 Task: Add the task  Create a data backup and recovery plan for a company's IT infrastructure to the section Agile Achievers in the project AdvantEdge and add a Due Date to the respective task as 2024/02/09
Action: Mouse moved to (41, 281)
Screenshot: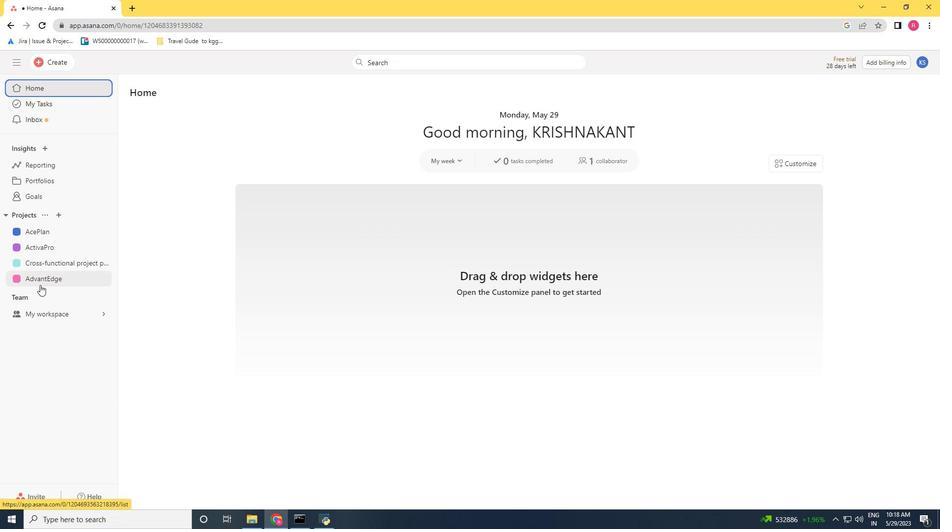 
Action: Mouse pressed left at (41, 281)
Screenshot: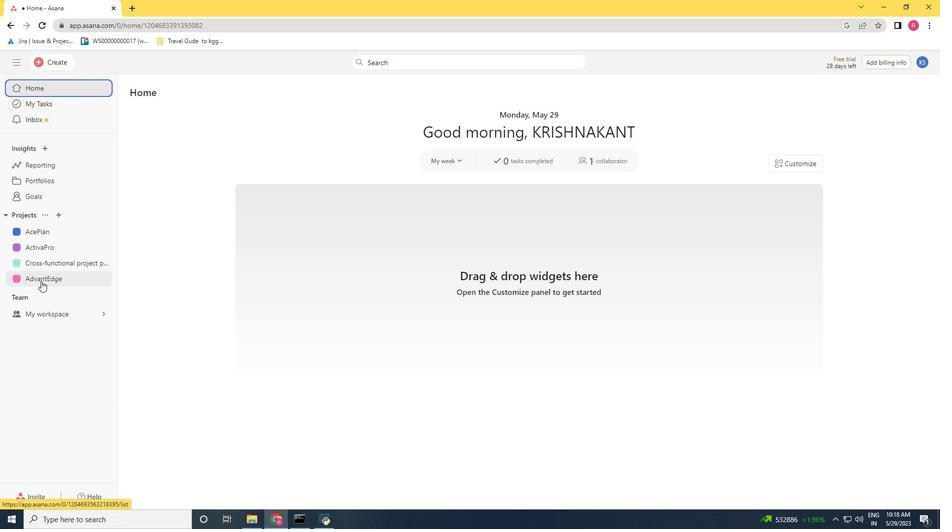 
Action: Mouse moved to (405, 418)
Screenshot: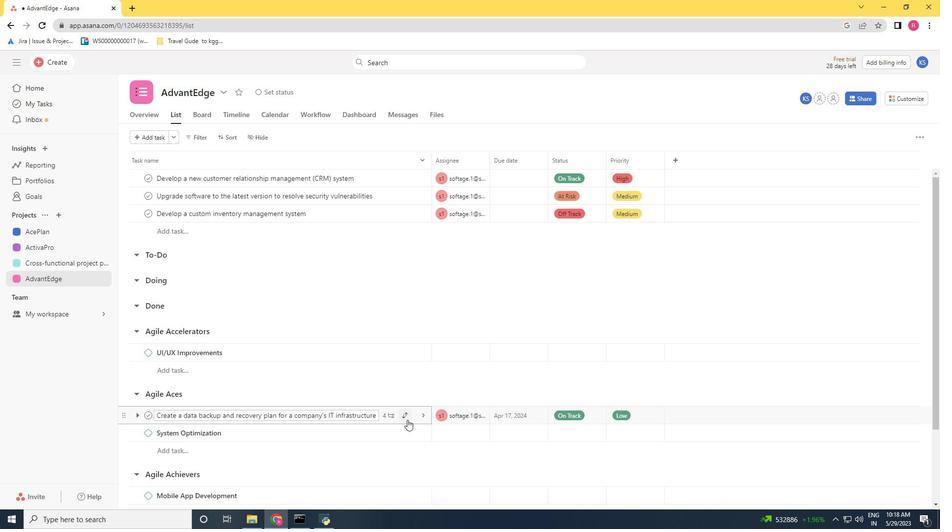 
Action: Mouse pressed left at (405, 418)
Screenshot: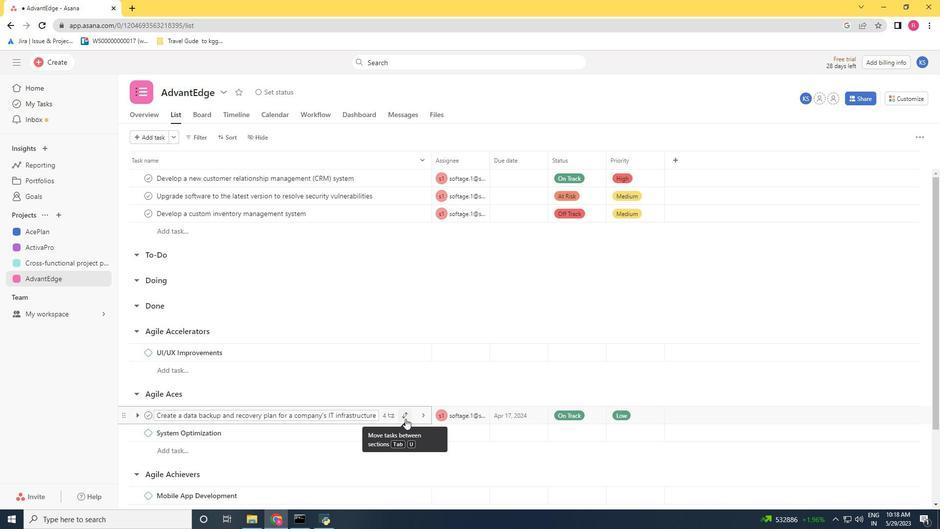 
Action: Mouse moved to (372, 380)
Screenshot: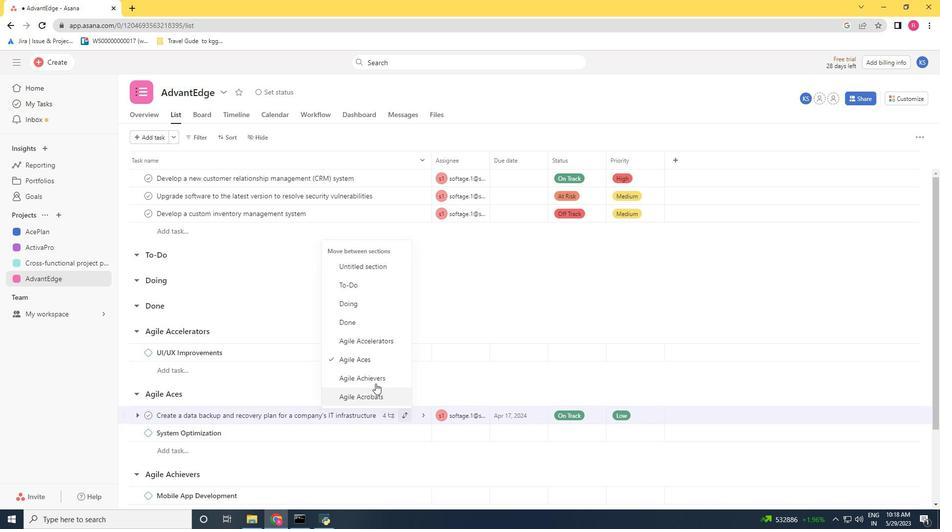 
Action: Mouse pressed left at (372, 380)
Screenshot: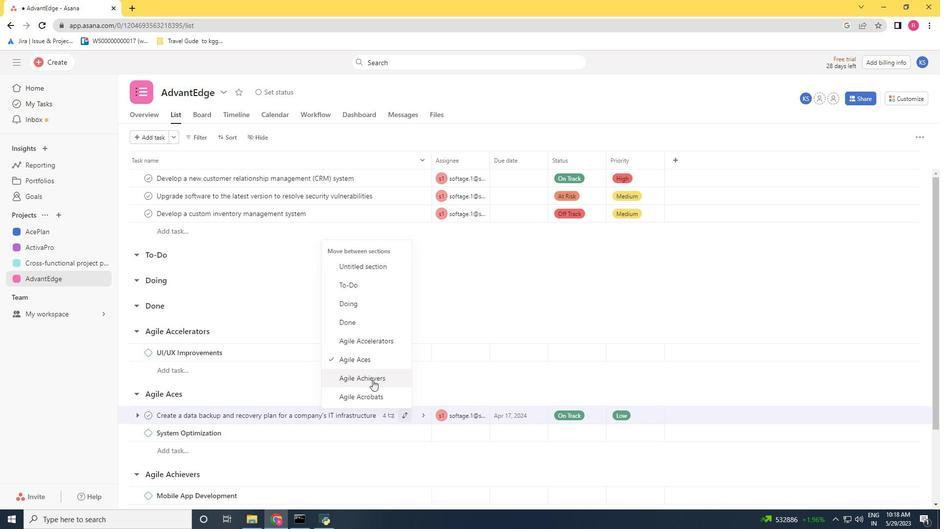 
Action: Mouse moved to (308, 458)
Screenshot: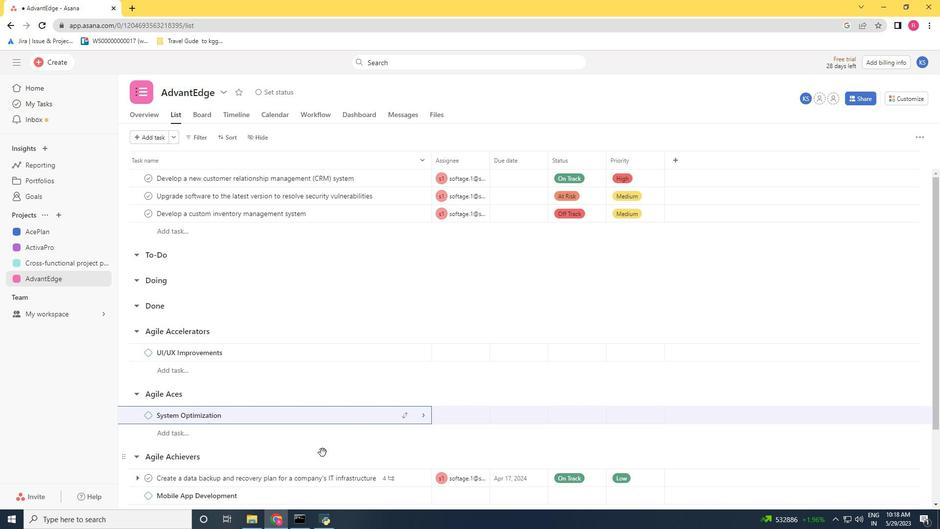 
Action: Mouse scrolled (308, 458) with delta (0, 0)
Screenshot: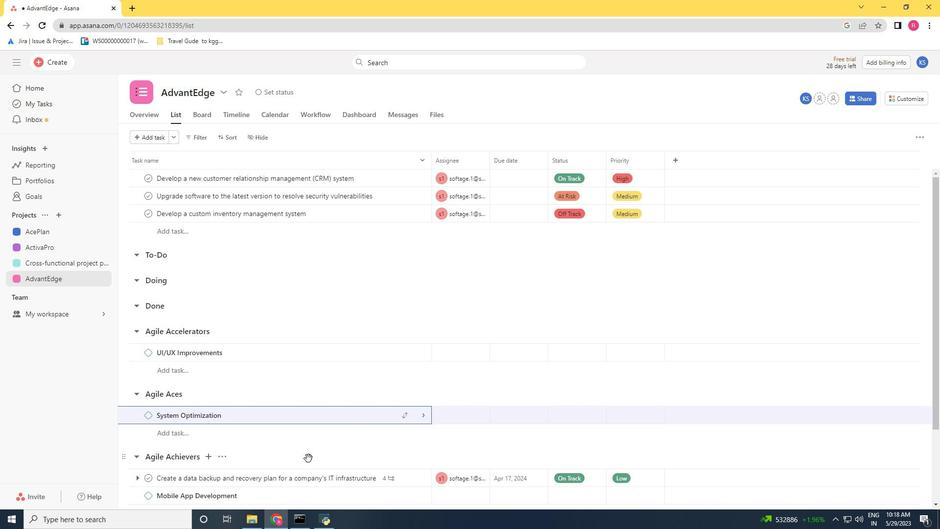 
Action: Mouse scrolled (308, 458) with delta (0, 0)
Screenshot: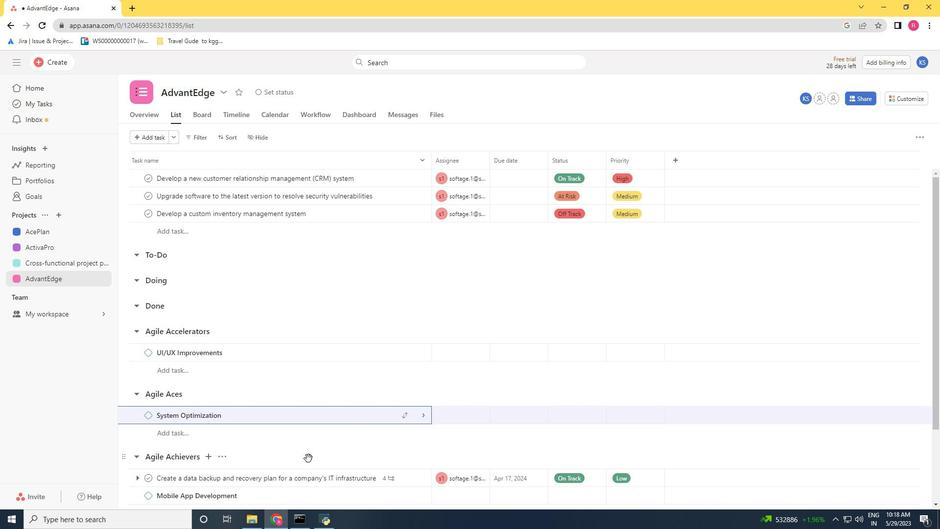 
Action: Mouse moved to (536, 383)
Screenshot: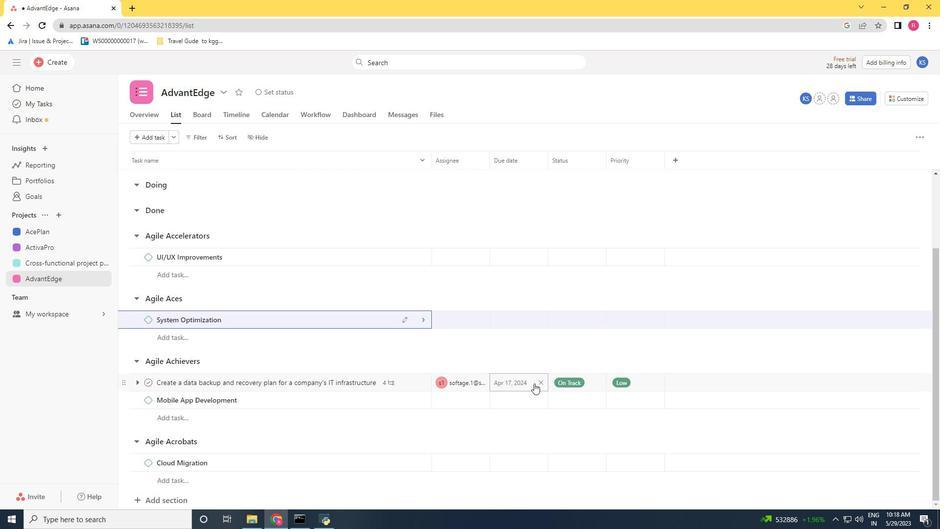 
Action: Mouse pressed left at (536, 383)
Screenshot: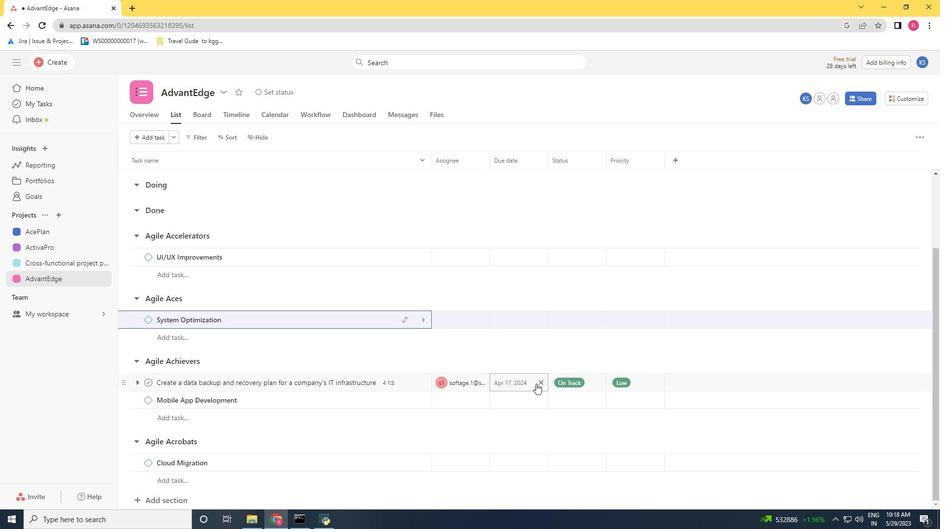 
Action: Mouse moved to (513, 384)
Screenshot: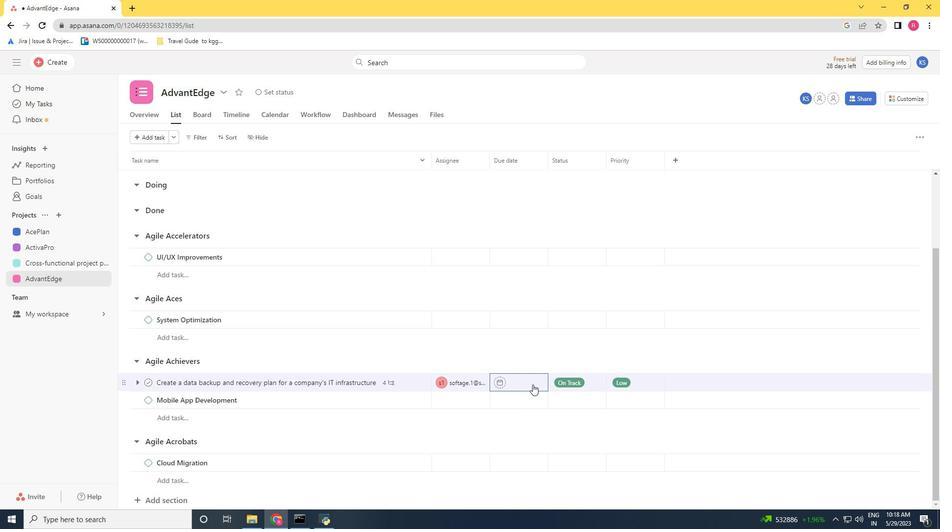
Action: Mouse pressed left at (513, 384)
Screenshot: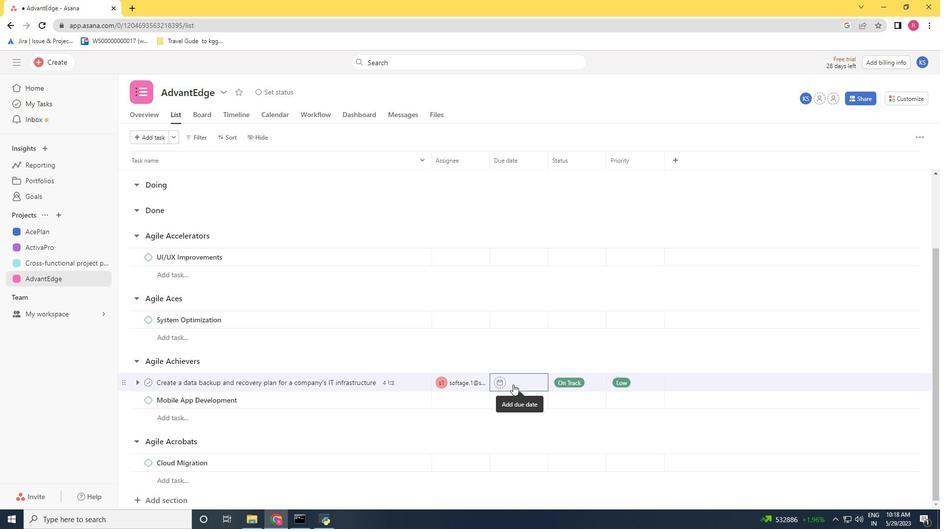 
Action: Mouse moved to (615, 228)
Screenshot: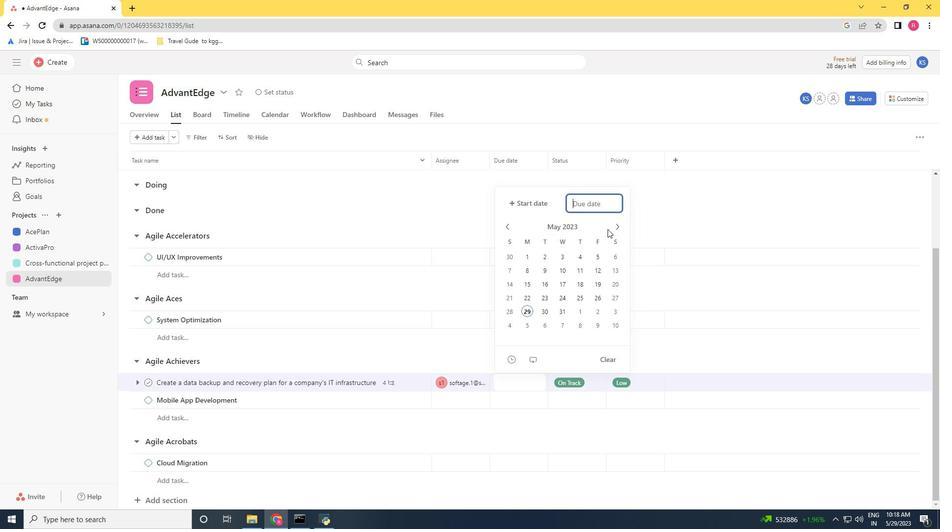 
Action: Mouse pressed left at (615, 228)
Screenshot: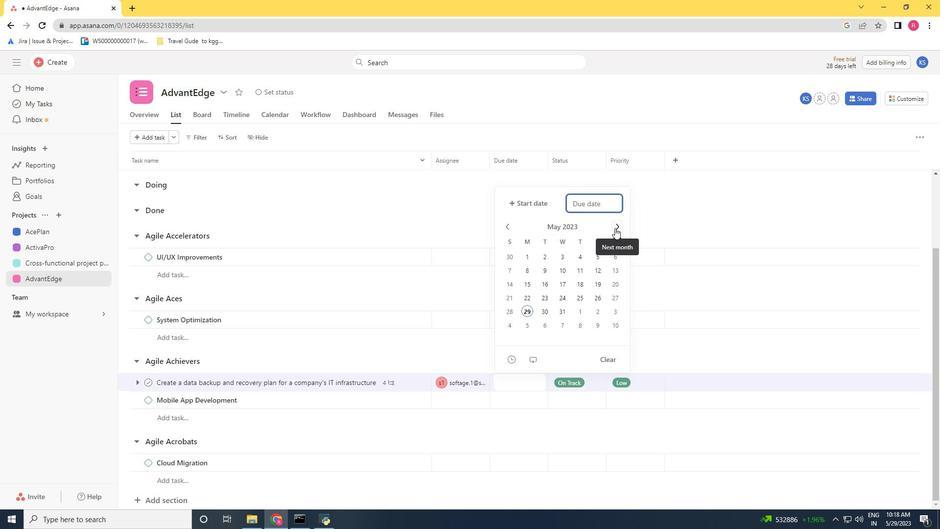 
Action: Mouse pressed left at (615, 228)
Screenshot: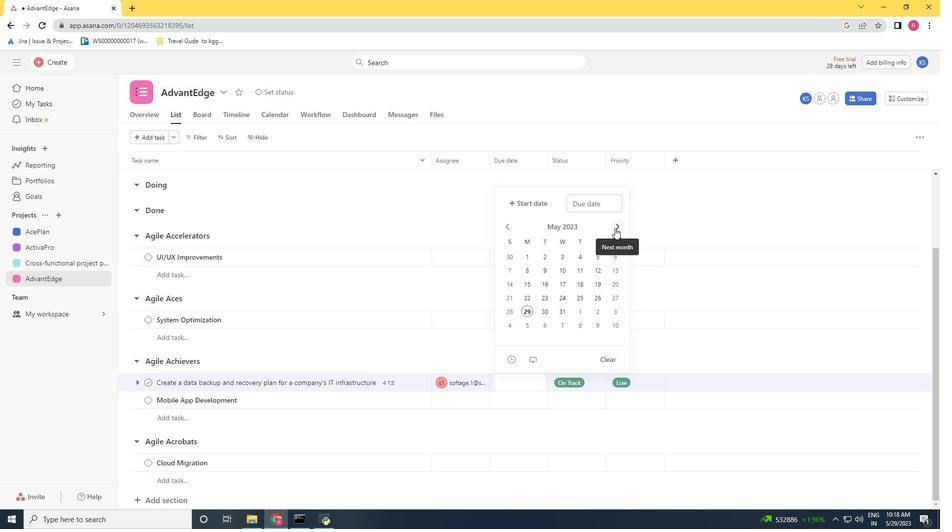 
Action: Mouse pressed left at (615, 228)
Screenshot: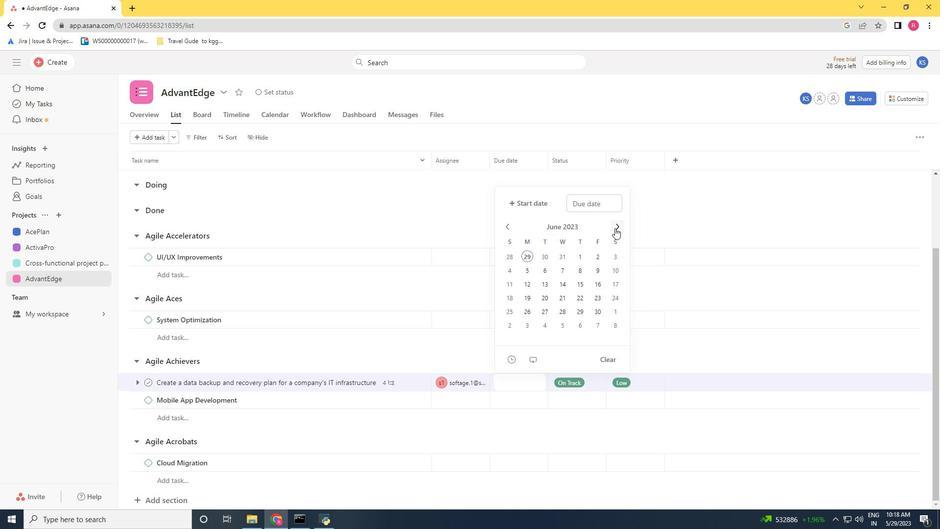 
Action: Mouse pressed left at (615, 228)
Screenshot: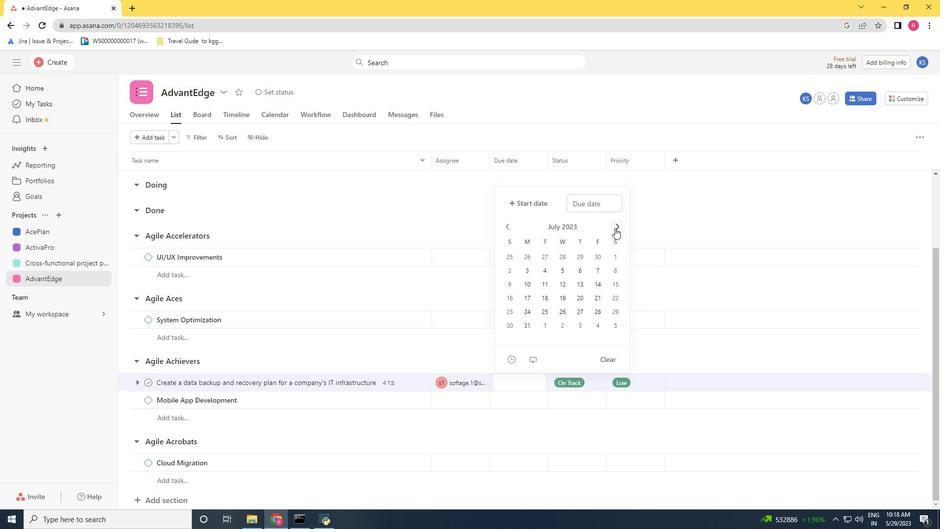 
Action: Mouse pressed left at (615, 228)
Screenshot: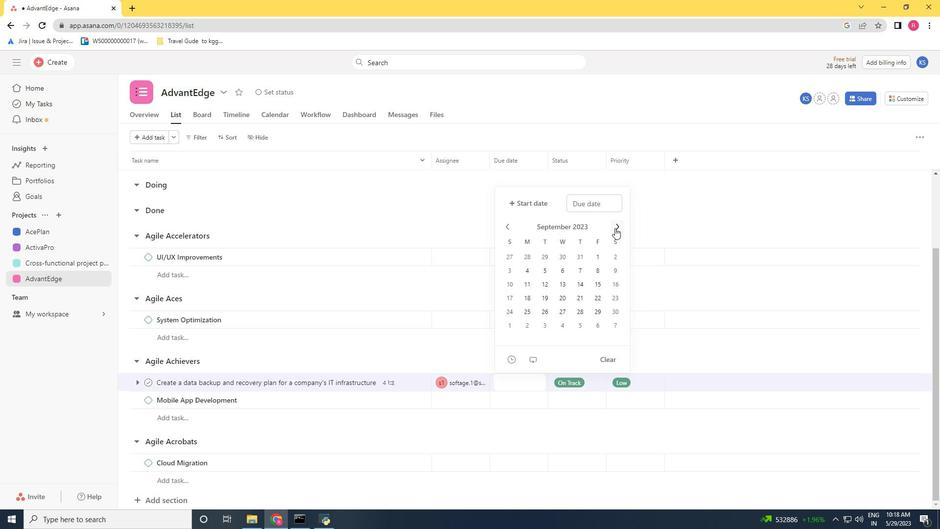 
Action: Mouse pressed left at (615, 228)
Screenshot: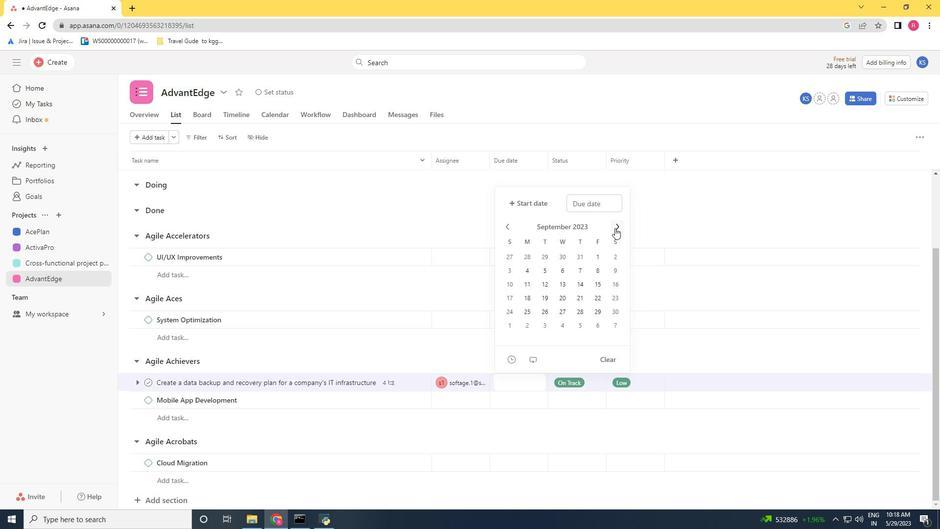 
Action: Mouse pressed left at (615, 228)
Screenshot: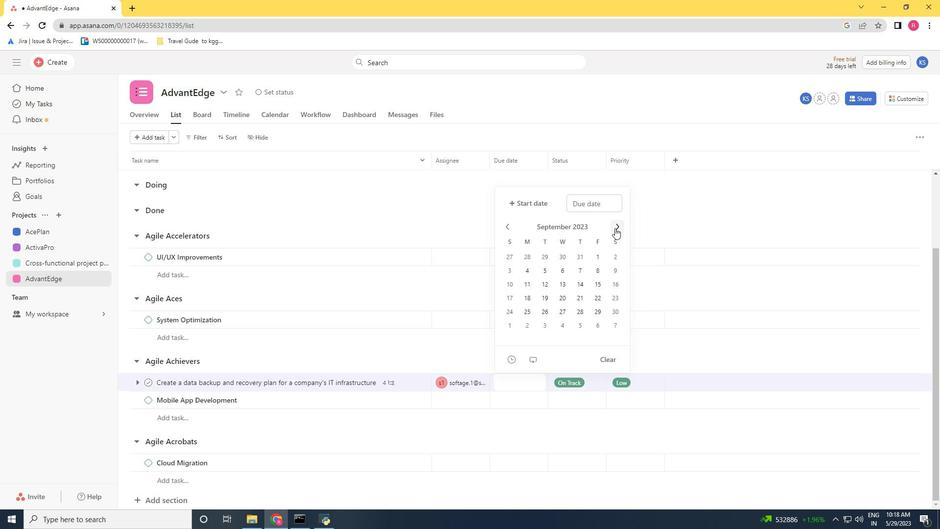 
Action: Mouse pressed left at (615, 228)
Screenshot: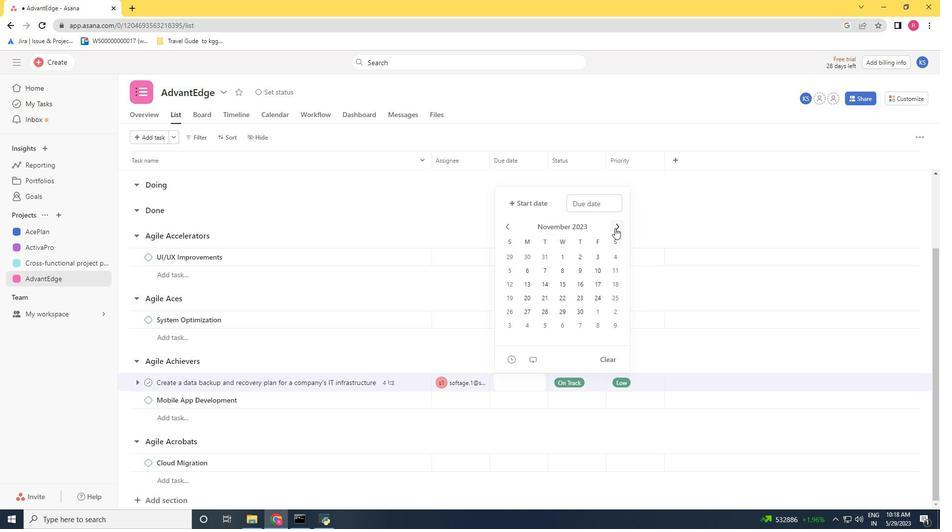 
Action: Mouse pressed left at (615, 228)
Screenshot: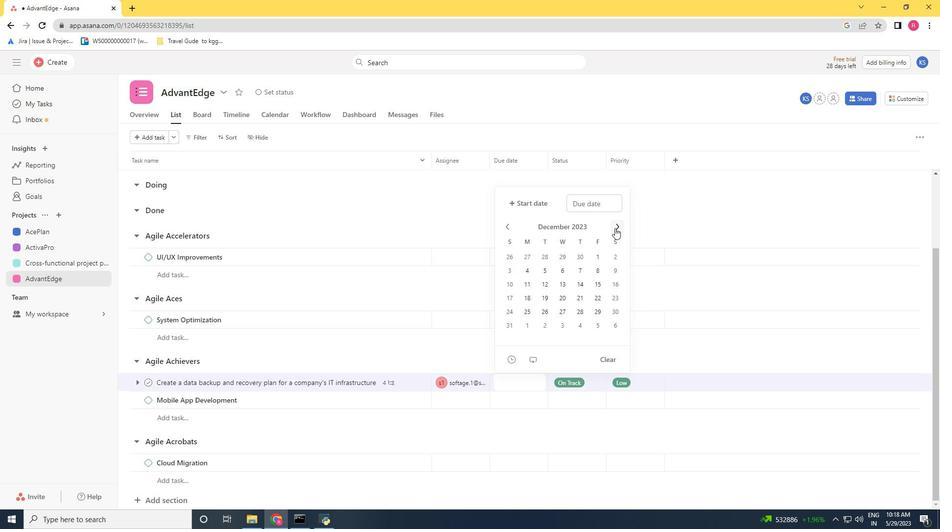 
Action: Mouse pressed left at (615, 228)
Screenshot: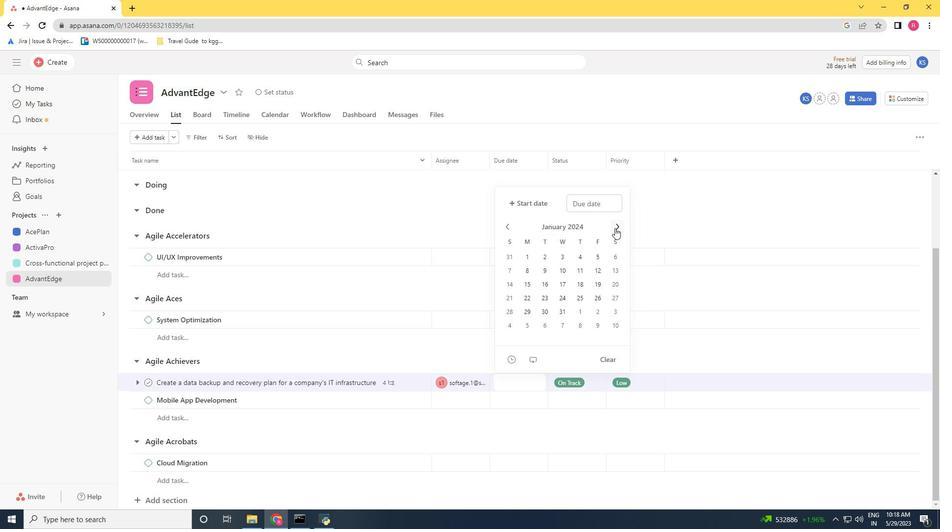 
Action: Mouse moved to (505, 226)
Screenshot: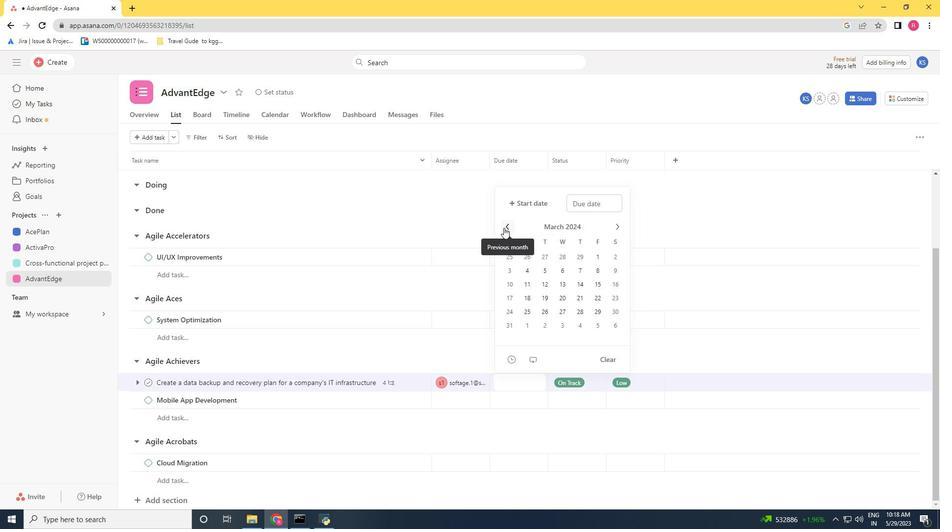 
Action: Mouse pressed left at (505, 226)
Screenshot: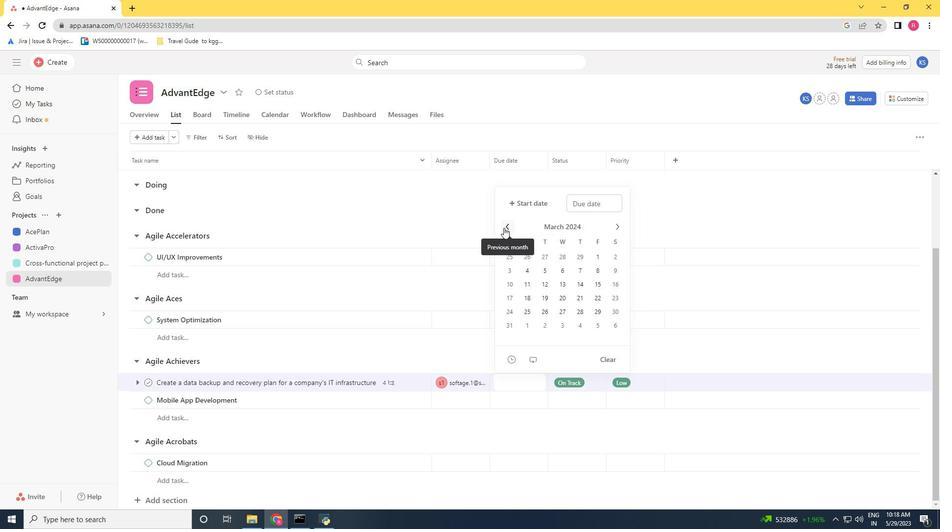 
Action: Mouse moved to (603, 272)
Screenshot: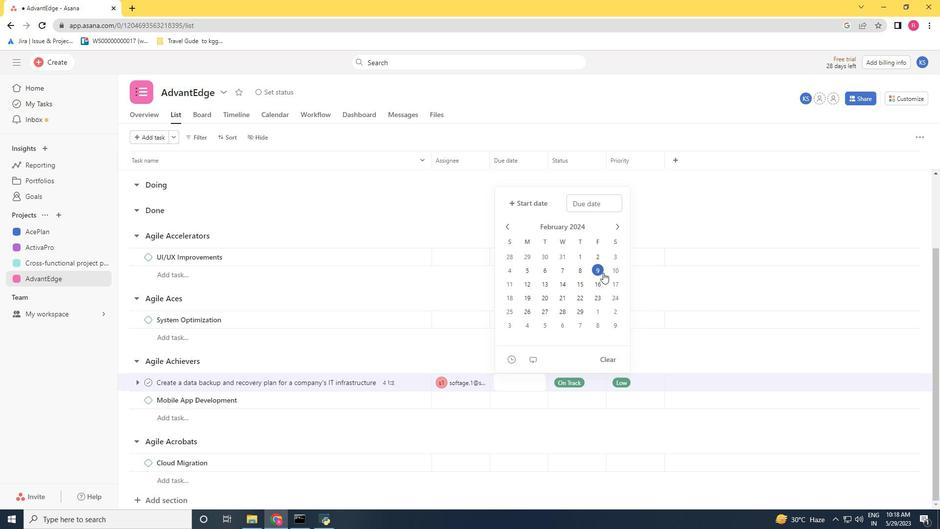 
Action: Mouse pressed left at (603, 272)
Screenshot: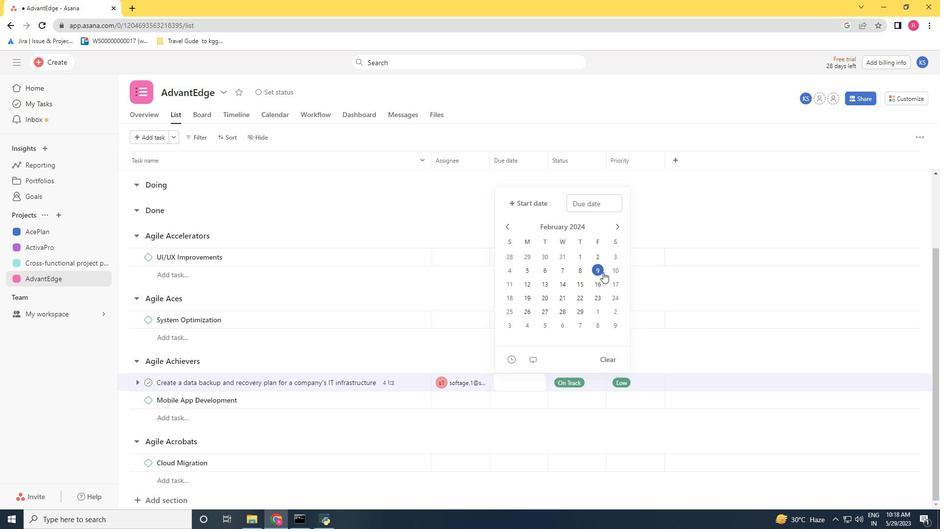 
Action: Mouse moved to (89, 383)
Screenshot: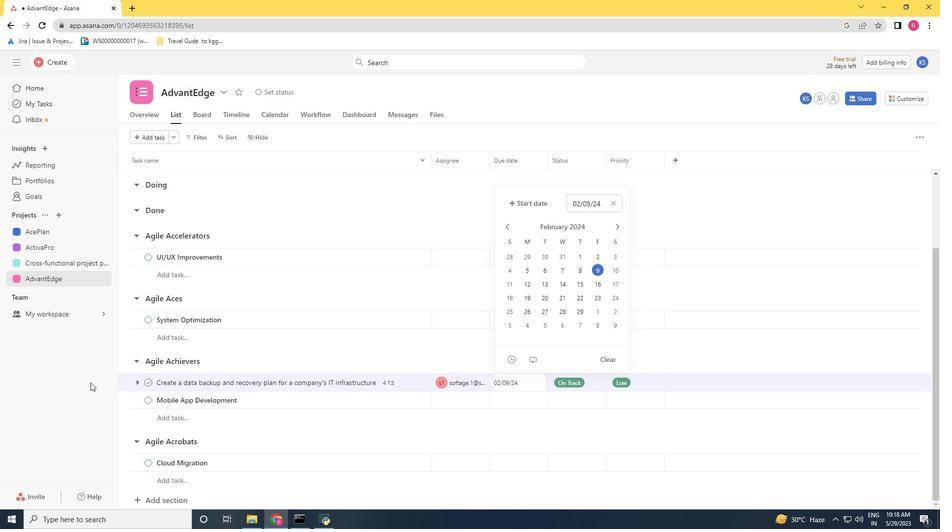 
Action: Mouse pressed left at (89, 383)
Screenshot: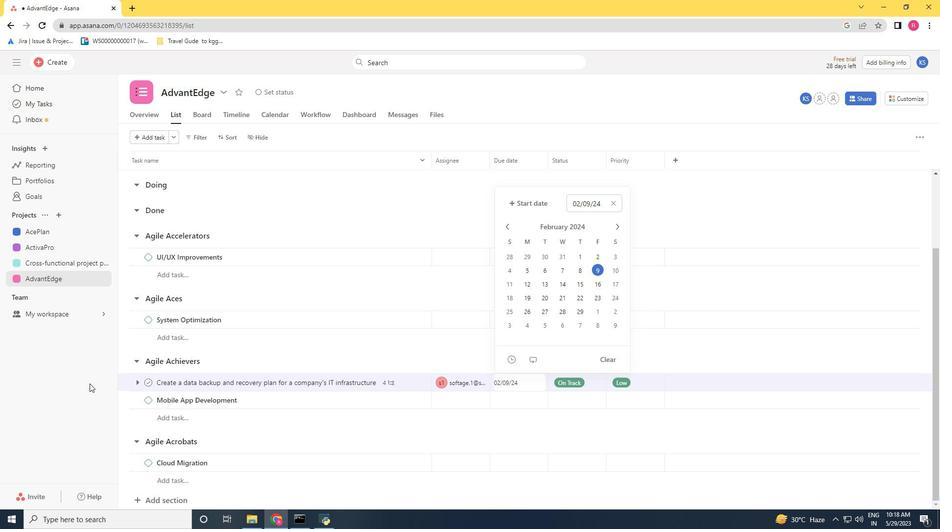 
